 Task: Filter the notifications by "reason:ci-activity".
Action: Mouse moved to (1000, 162)
Screenshot: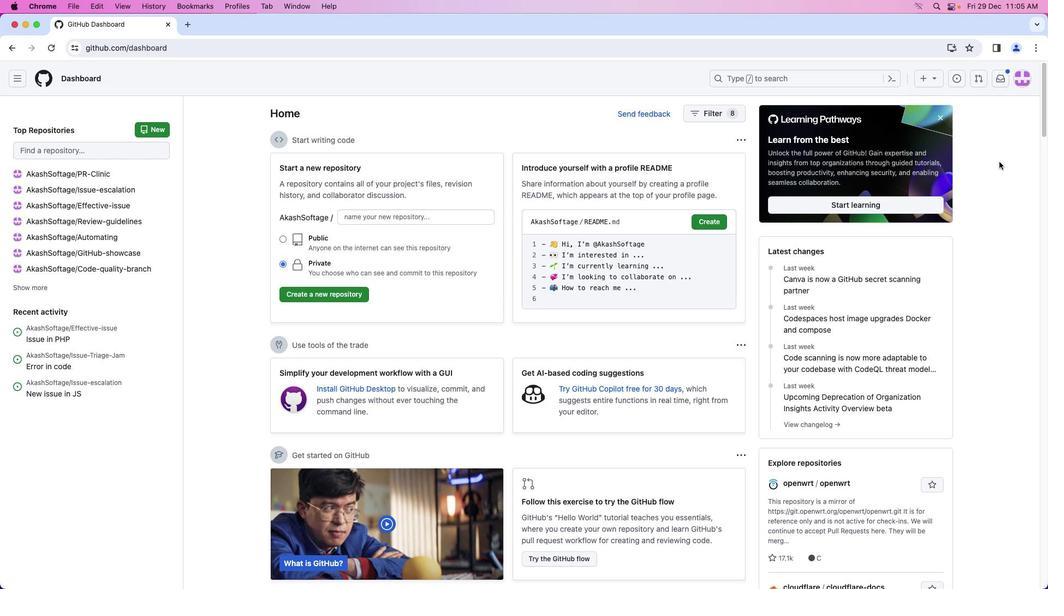 
Action: Mouse pressed left at (1000, 162)
Screenshot: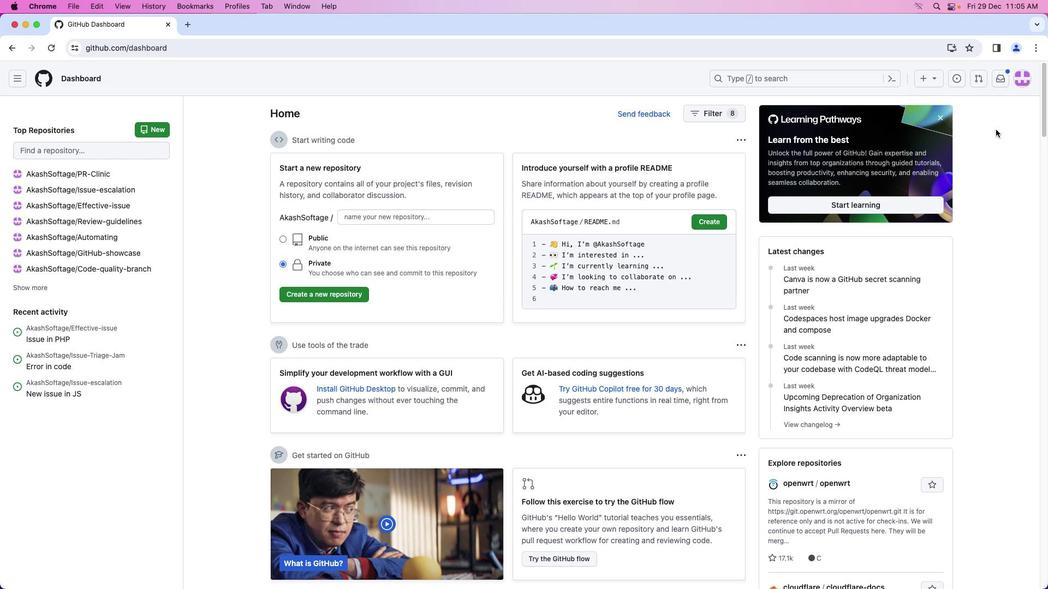 
Action: Mouse moved to (996, 81)
Screenshot: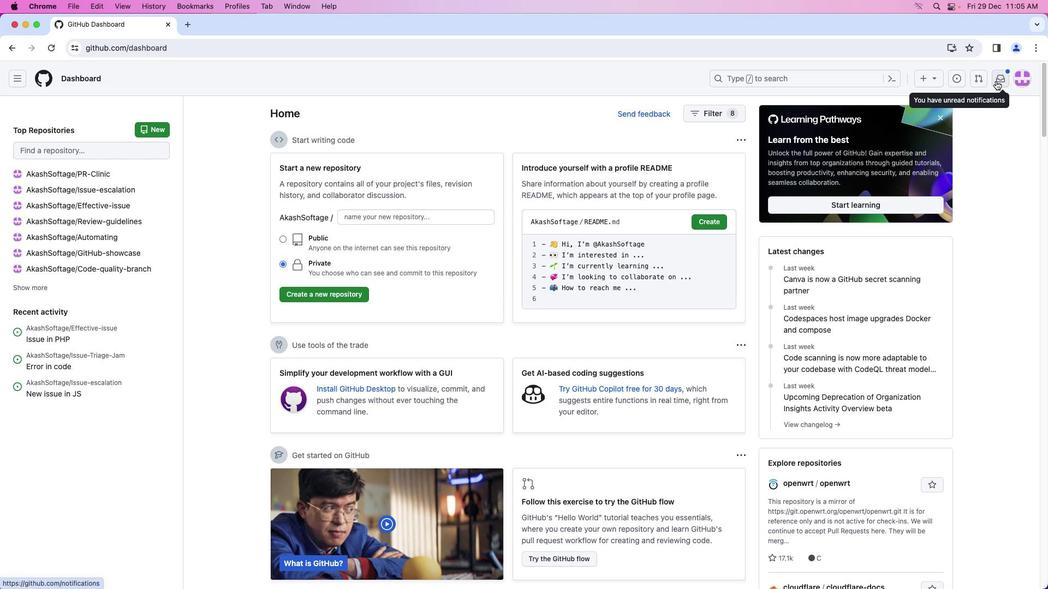 
Action: Mouse pressed left at (996, 81)
Screenshot: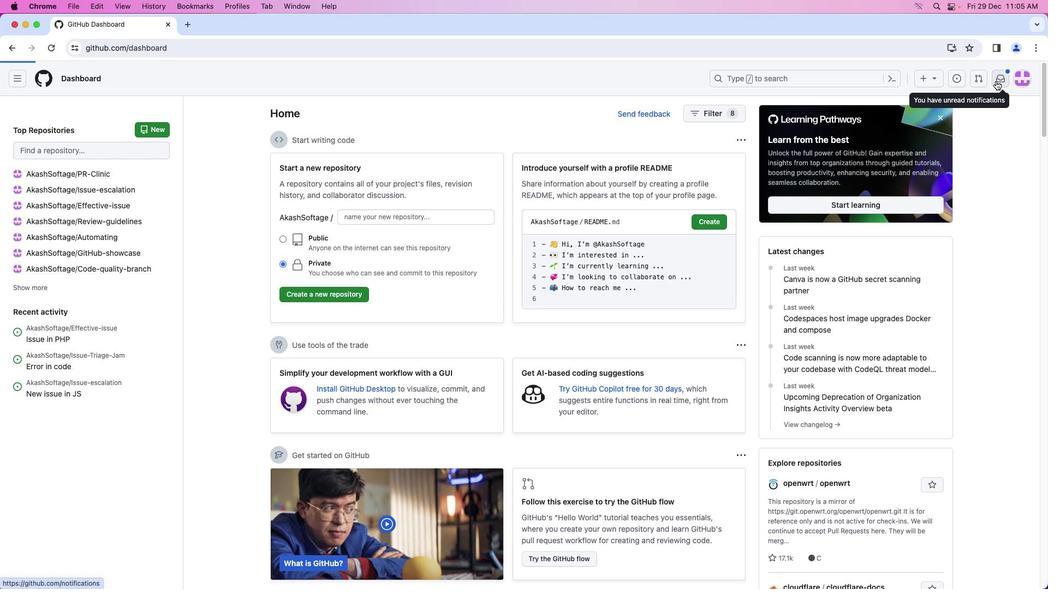
Action: Mouse moved to (333, 114)
Screenshot: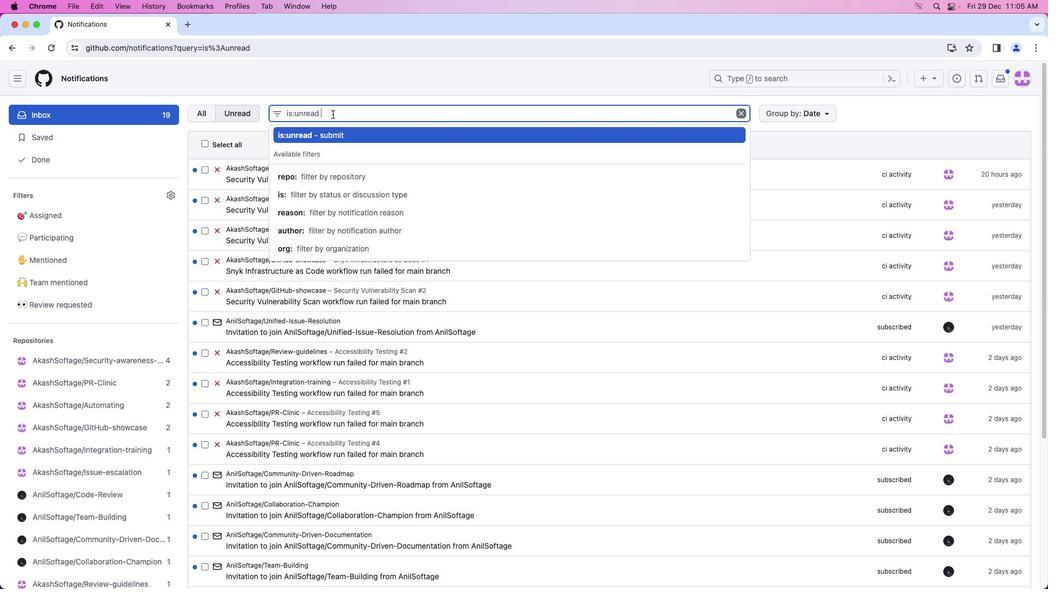 
Action: Mouse pressed left at (333, 114)
Screenshot: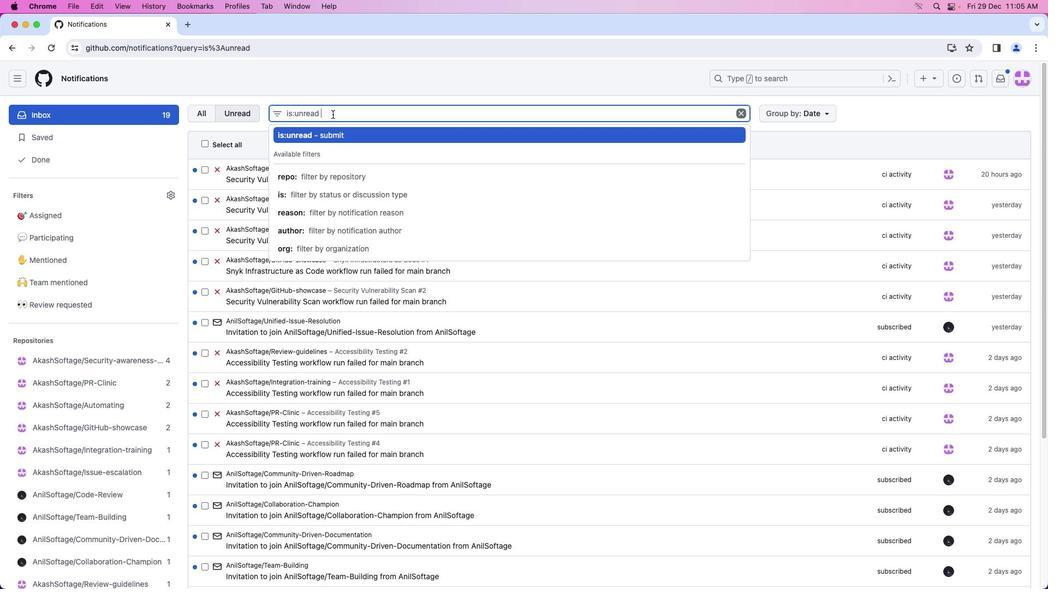 
Action: Mouse moved to (736, 114)
Screenshot: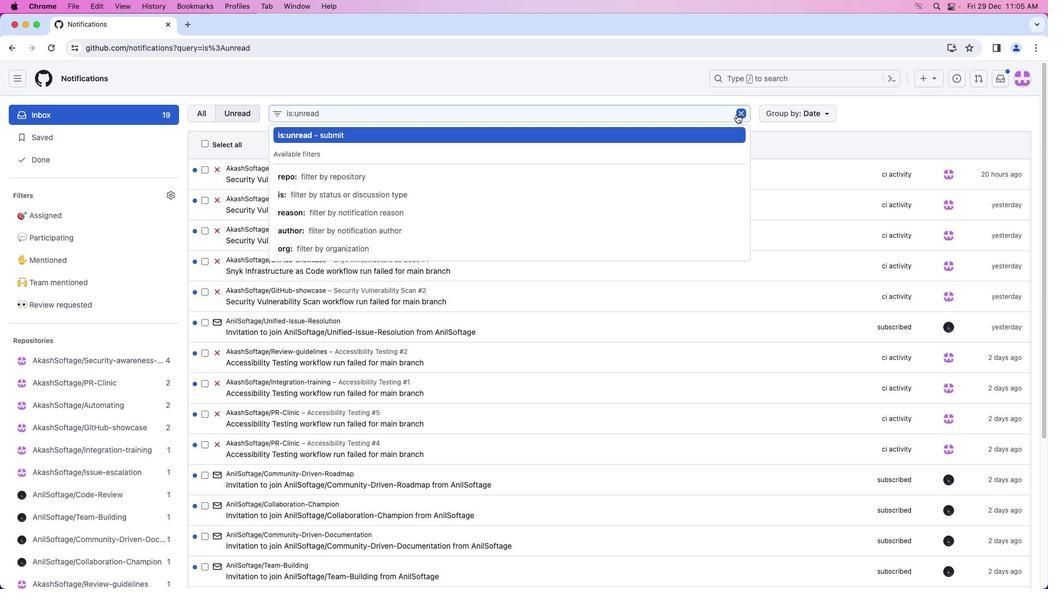 
Action: Mouse pressed left at (736, 114)
Screenshot: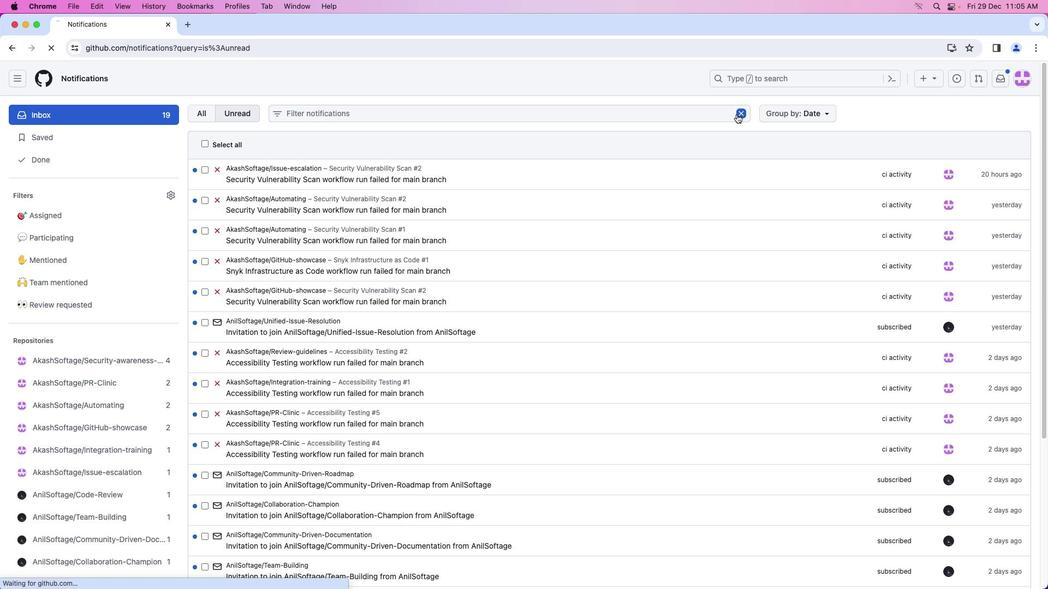 
Action: Mouse moved to (540, 117)
Screenshot: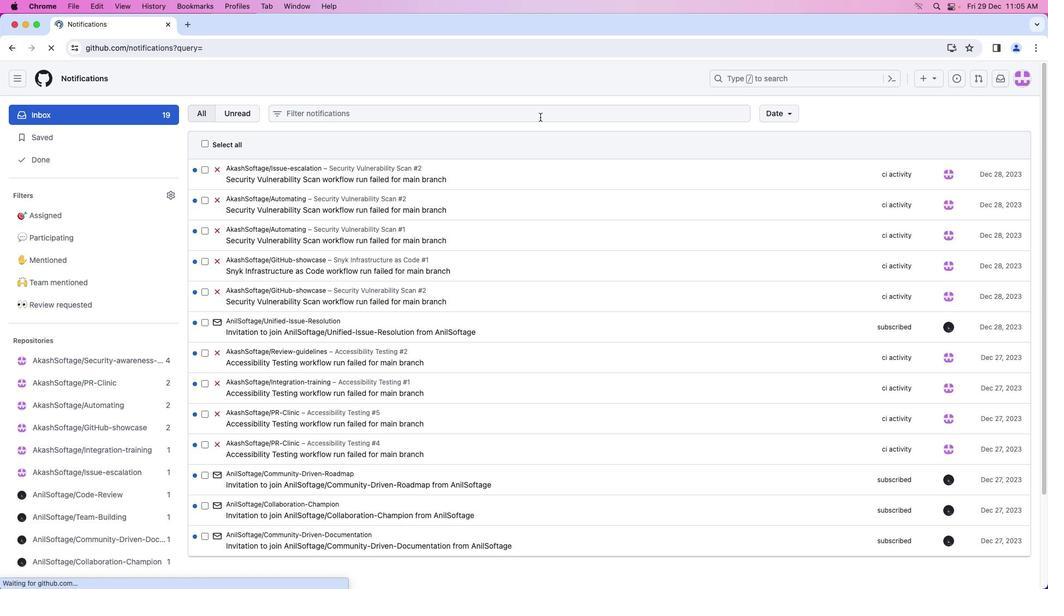 
Action: Mouse pressed left at (540, 117)
Screenshot: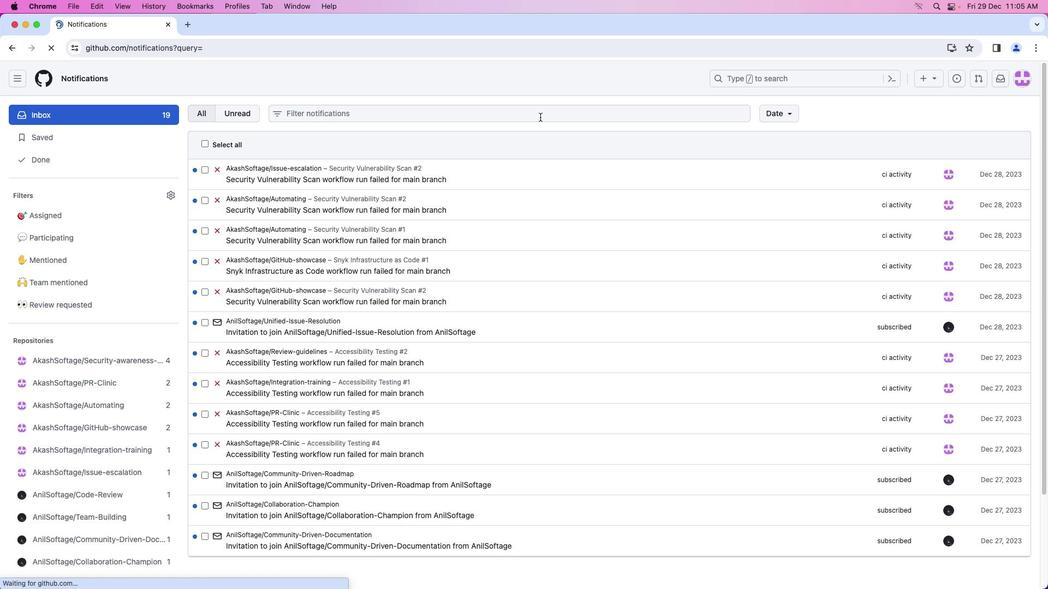 
Action: Mouse moved to (321, 196)
Screenshot: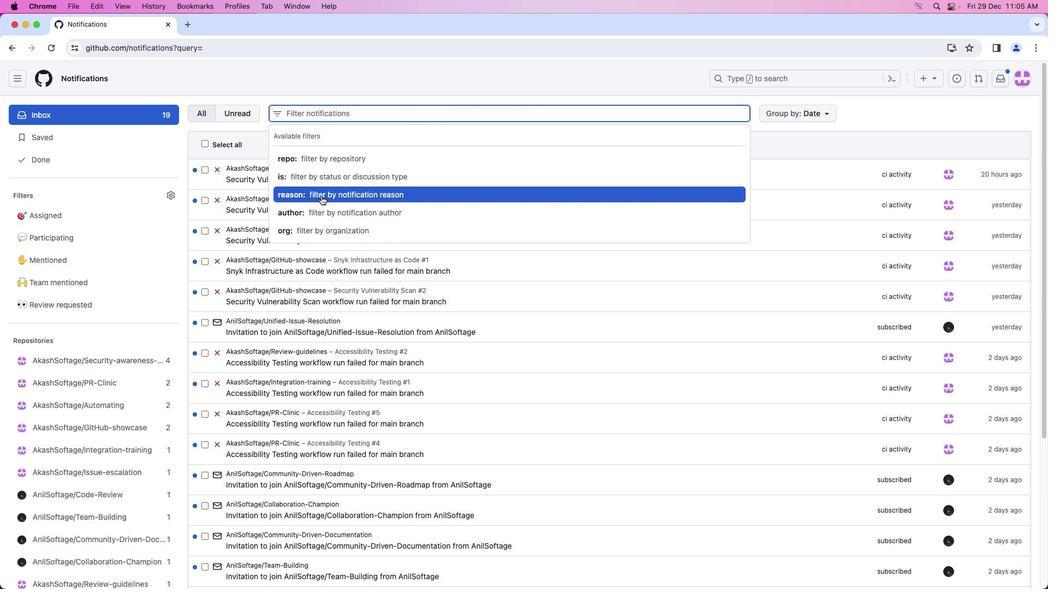 
Action: Mouse pressed left at (321, 196)
Screenshot: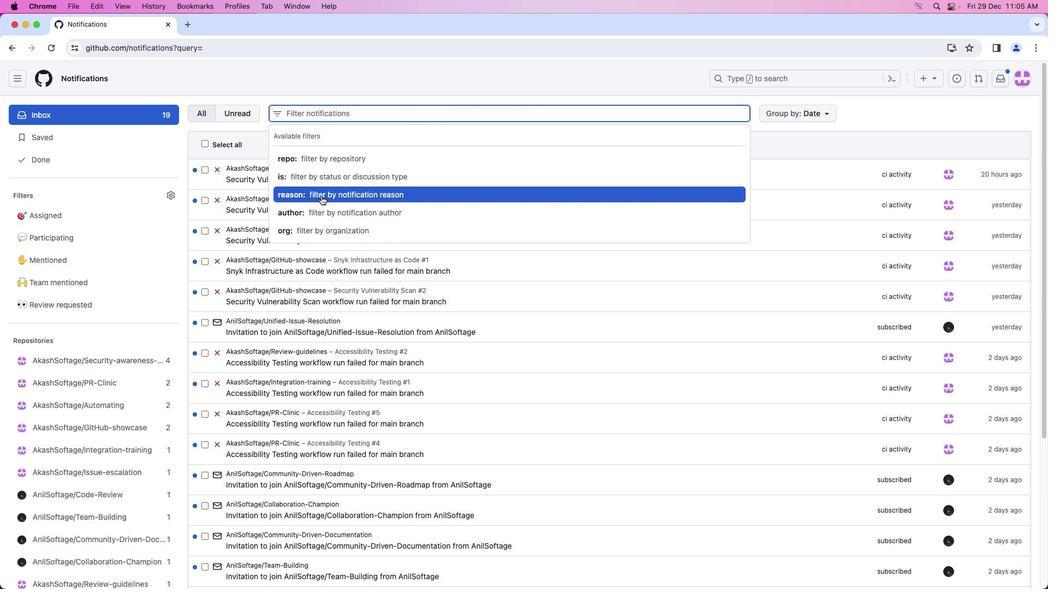 
Action: Mouse moved to (383, 210)
Screenshot: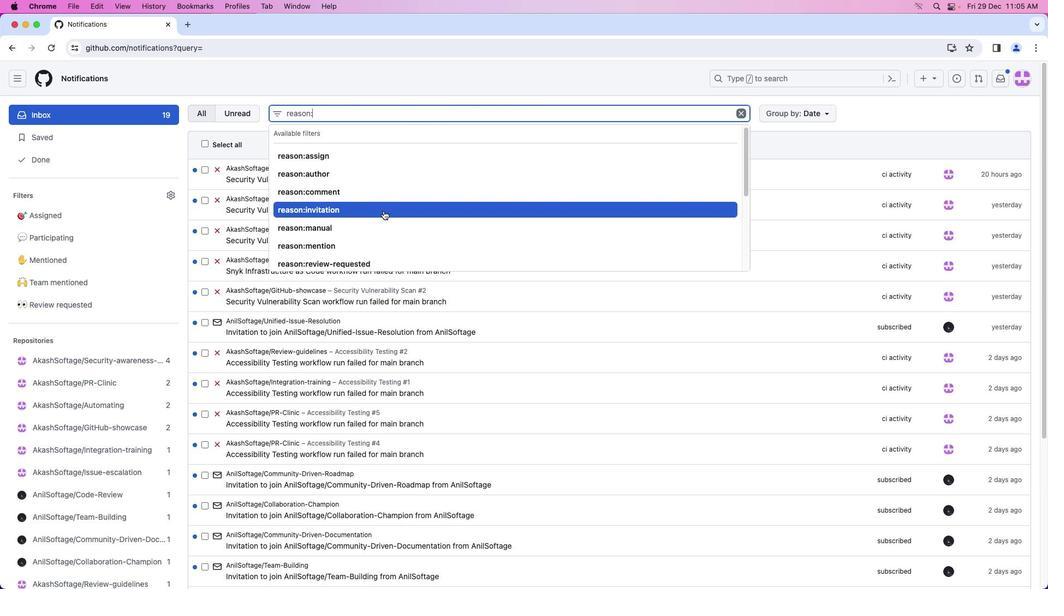 
Action: Mouse scrolled (383, 210) with delta (0, 0)
Screenshot: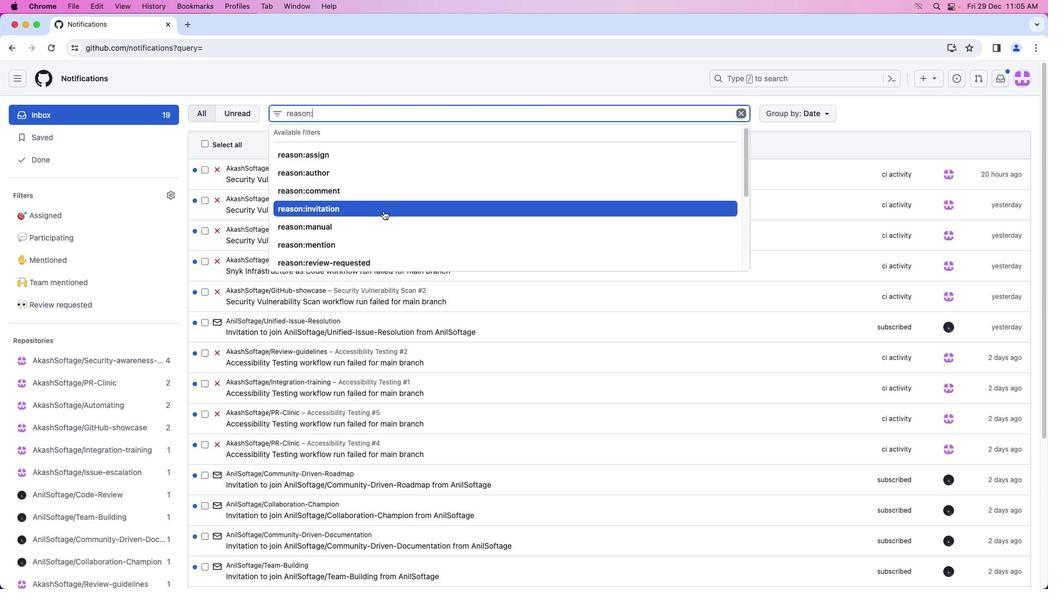 
Action: Mouse scrolled (383, 210) with delta (0, 0)
Screenshot: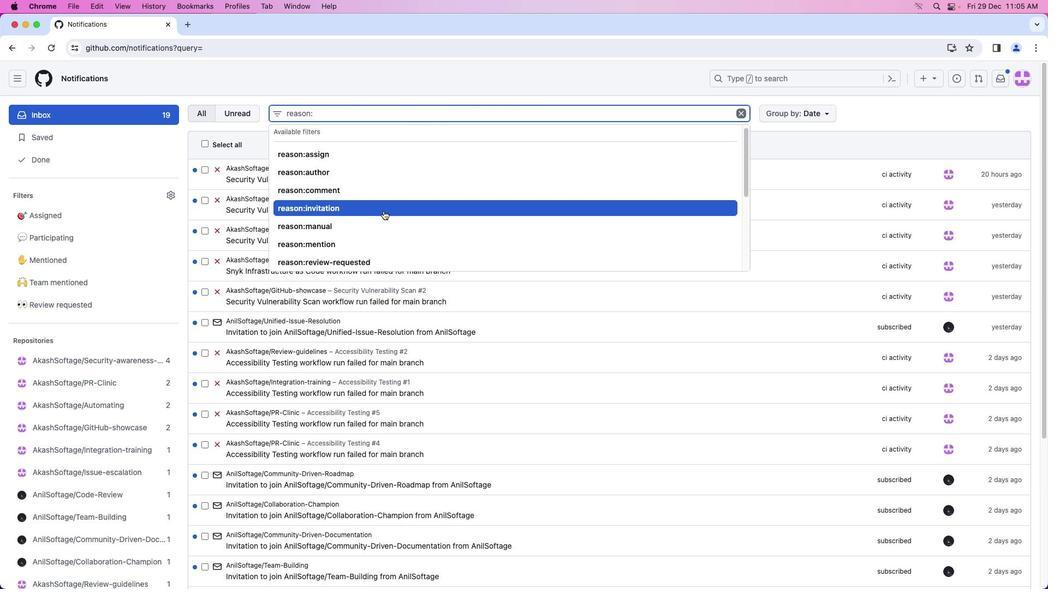 
Action: Mouse moved to (383, 210)
Screenshot: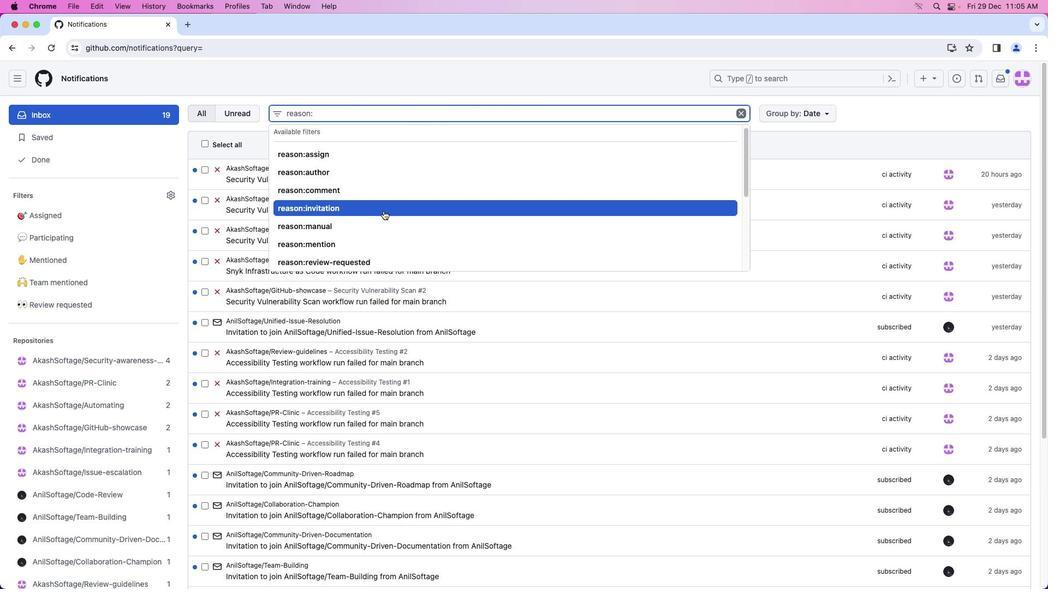
Action: Mouse scrolled (383, 210) with delta (0, 0)
Screenshot: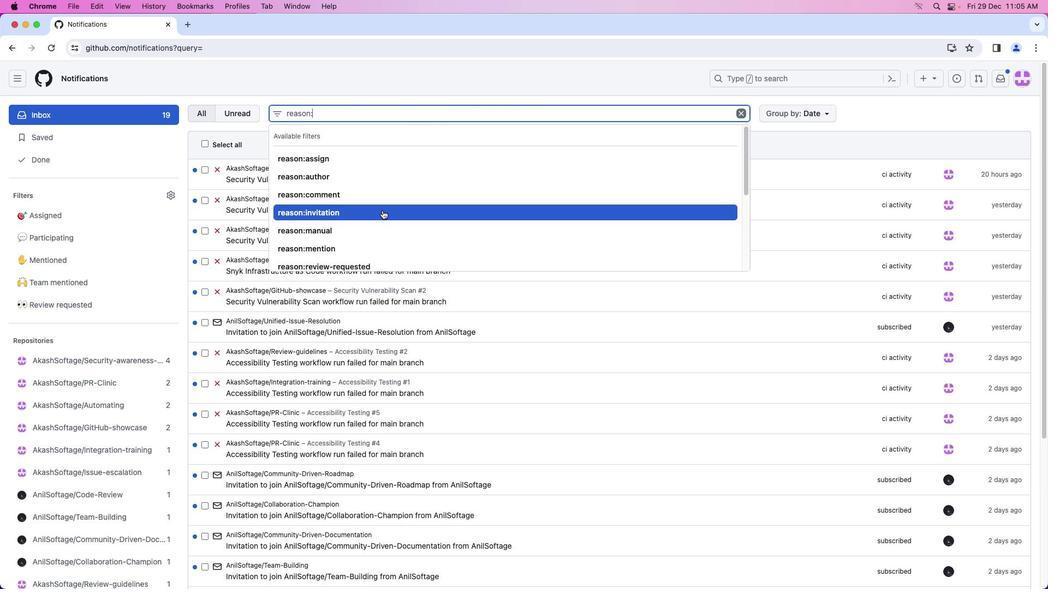 
Action: Mouse scrolled (383, 210) with delta (0, 0)
Screenshot: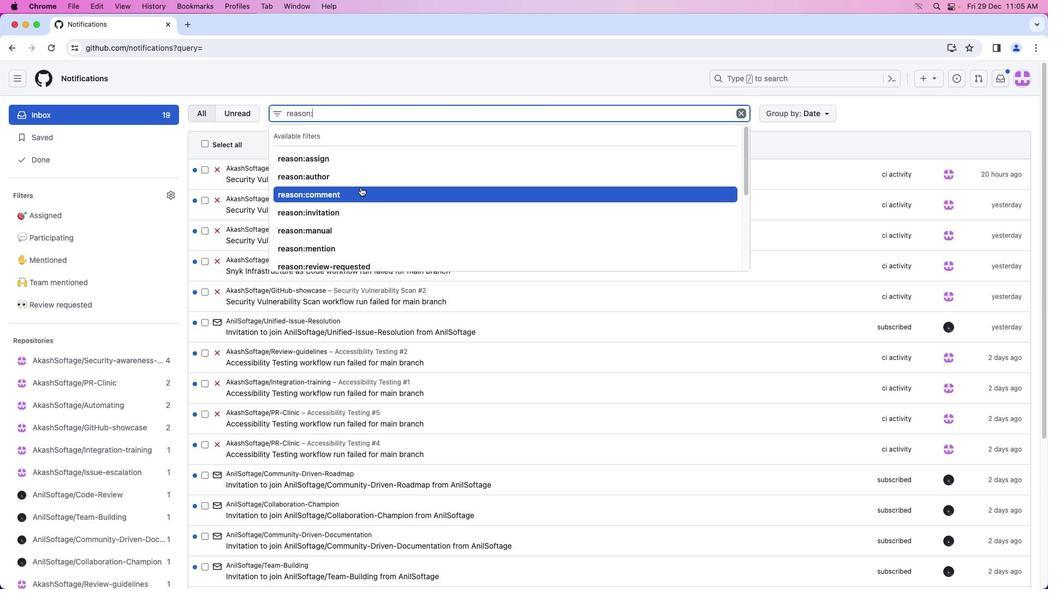 
Action: Mouse moved to (357, 229)
Screenshot: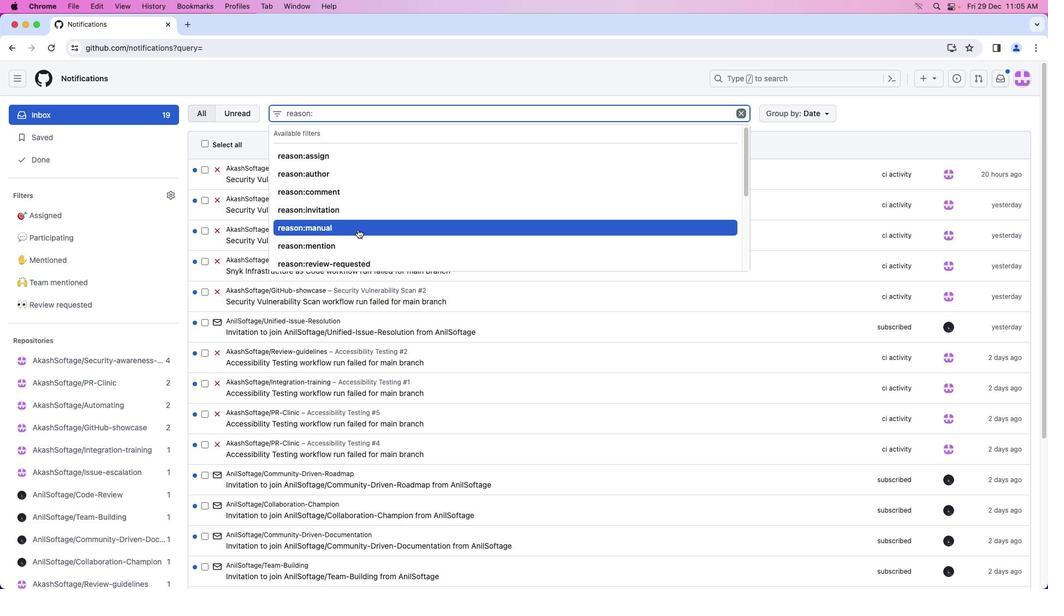 
Action: Mouse scrolled (357, 229) with delta (0, 0)
Screenshot: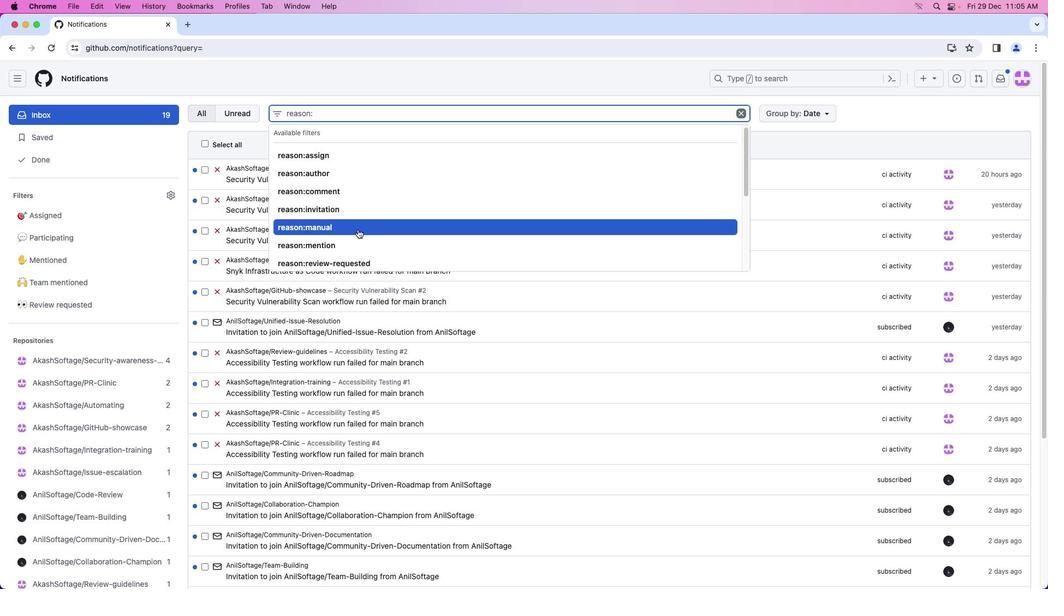 
Action: Mouse moved to (358, 229)
Screenshot: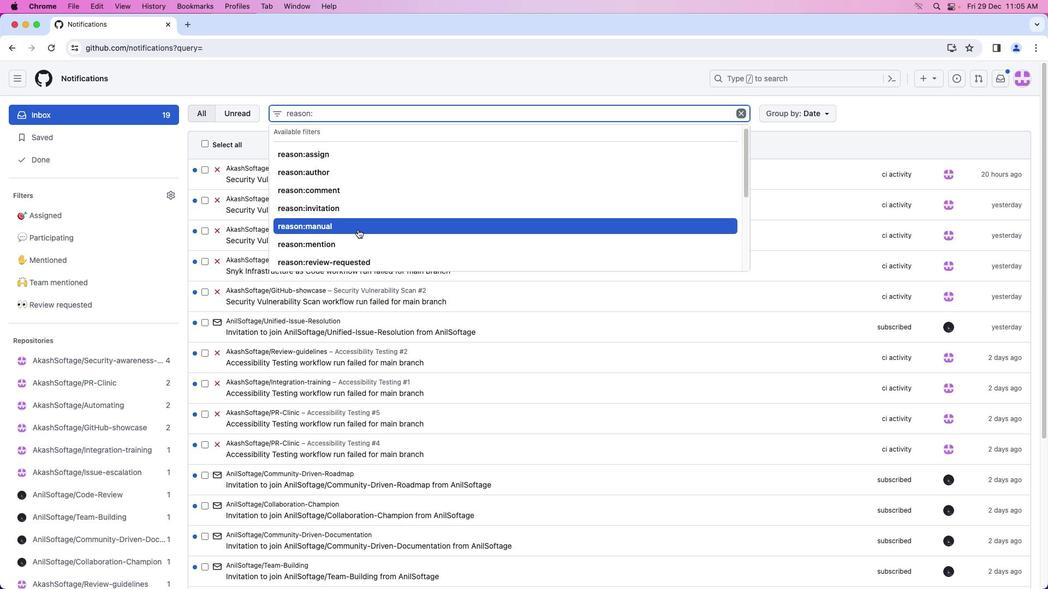 
Action: Mouse scrolled (358, 229) with delta (0, 0)
Screenshot: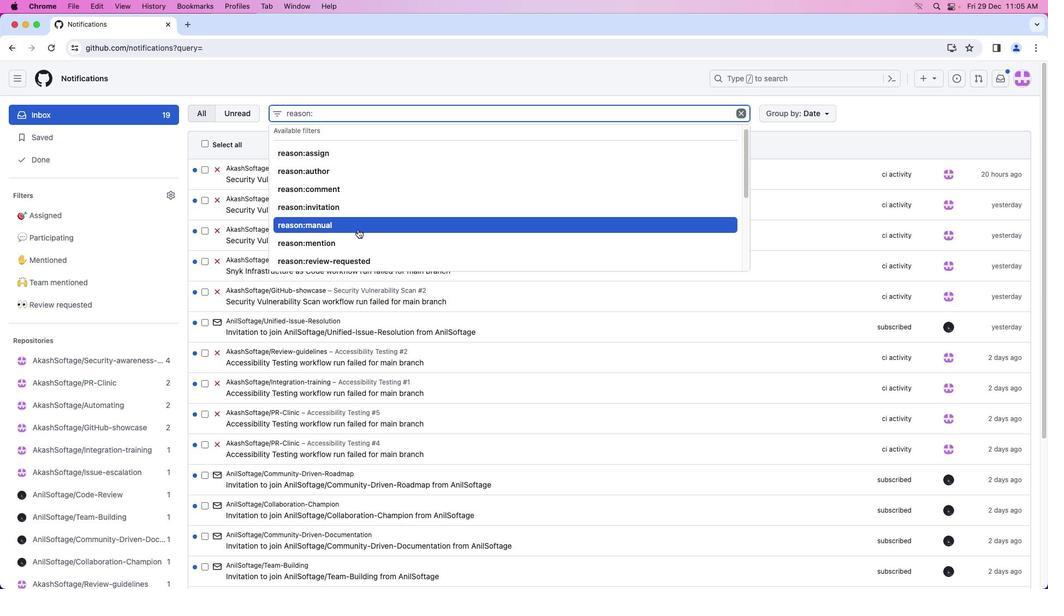 
Action: Mouse scrolled (358, 229) with delta (0, 0)
Screenshot: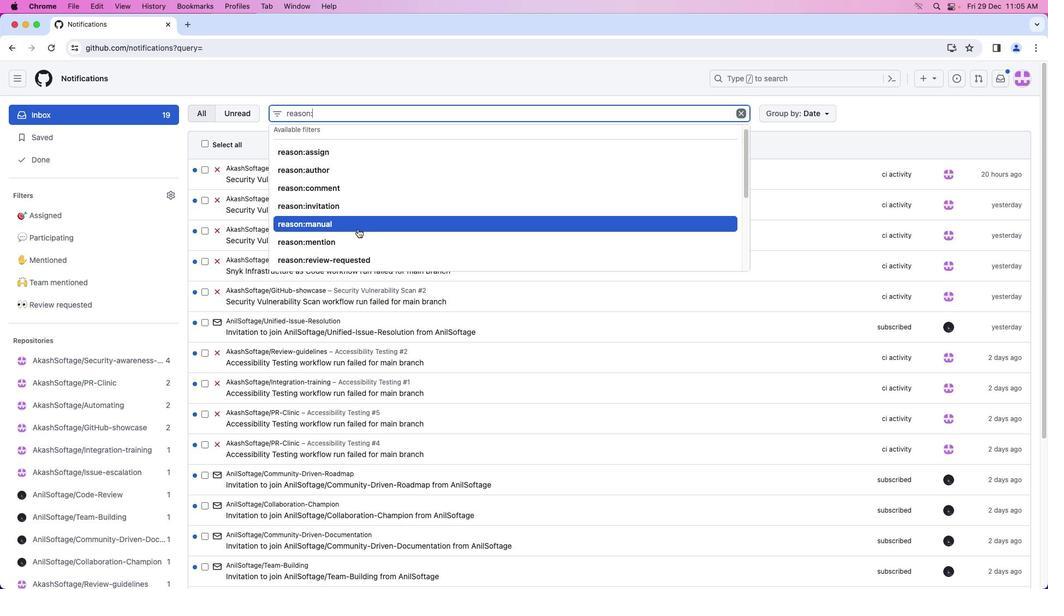 
Action: Mouse moved to (358, 228)
Screenshot: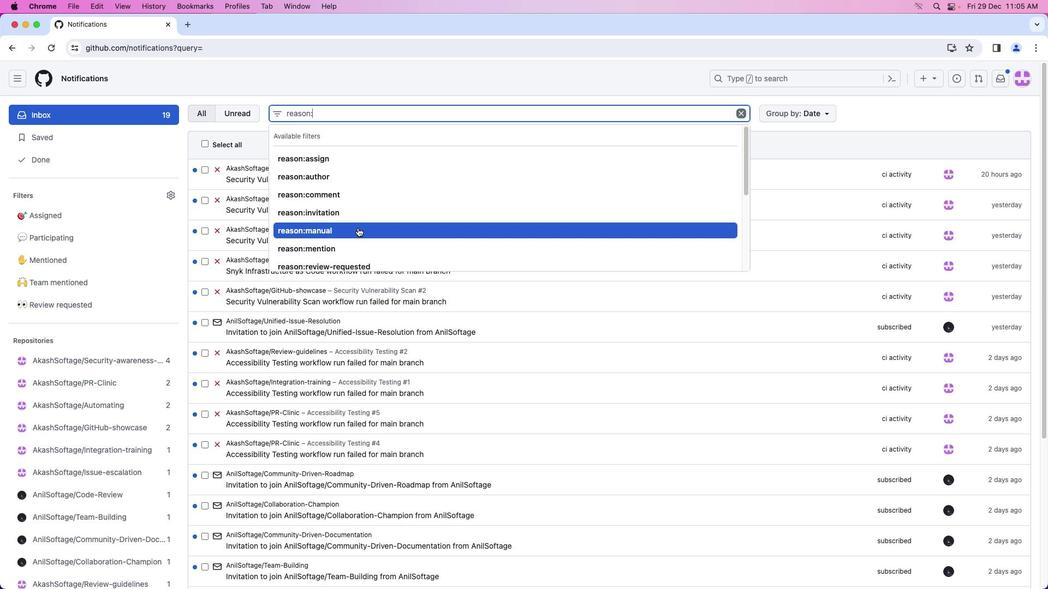 
Action: Mouse scrolled (358, 228) with delta (0, 0)
Screenshot: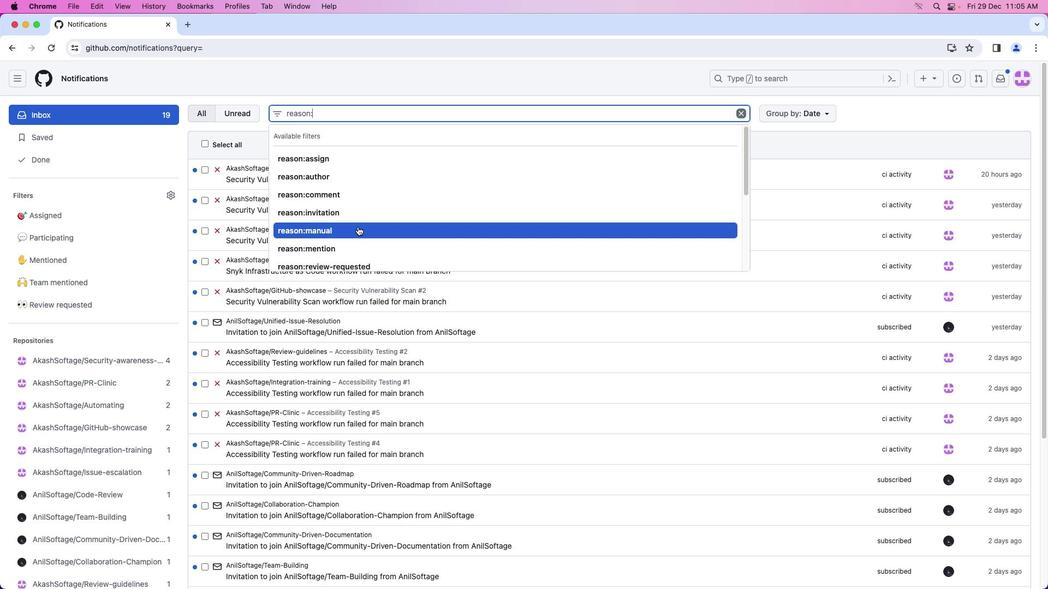 
Action: Mouse scrolled (358, 228) with delta (0, 0)
Screenshot: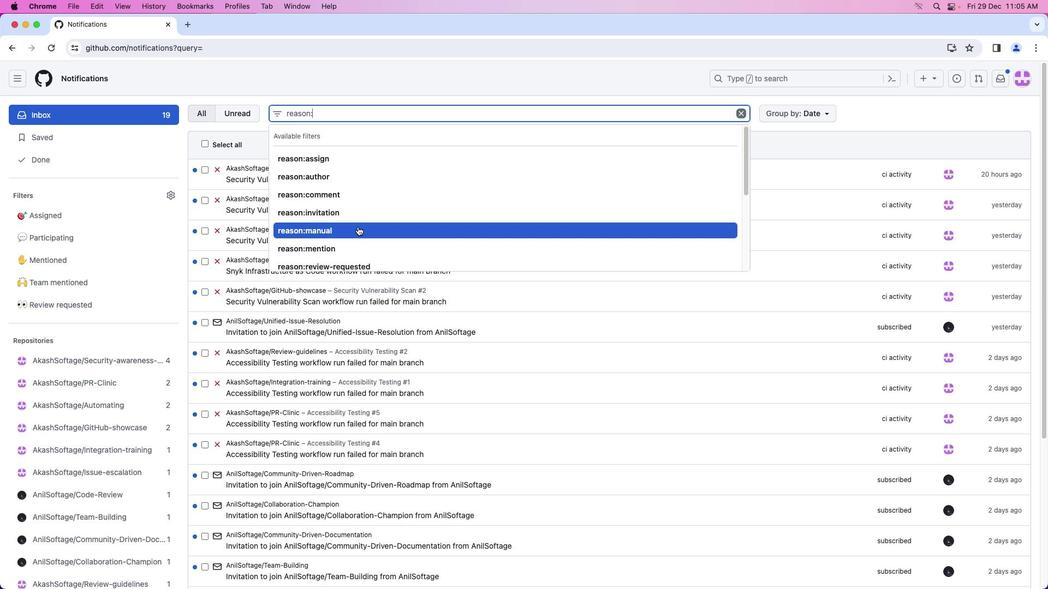 
Action: Mouse scrolled (358, 228) with delta (0, 1)
Screenshot: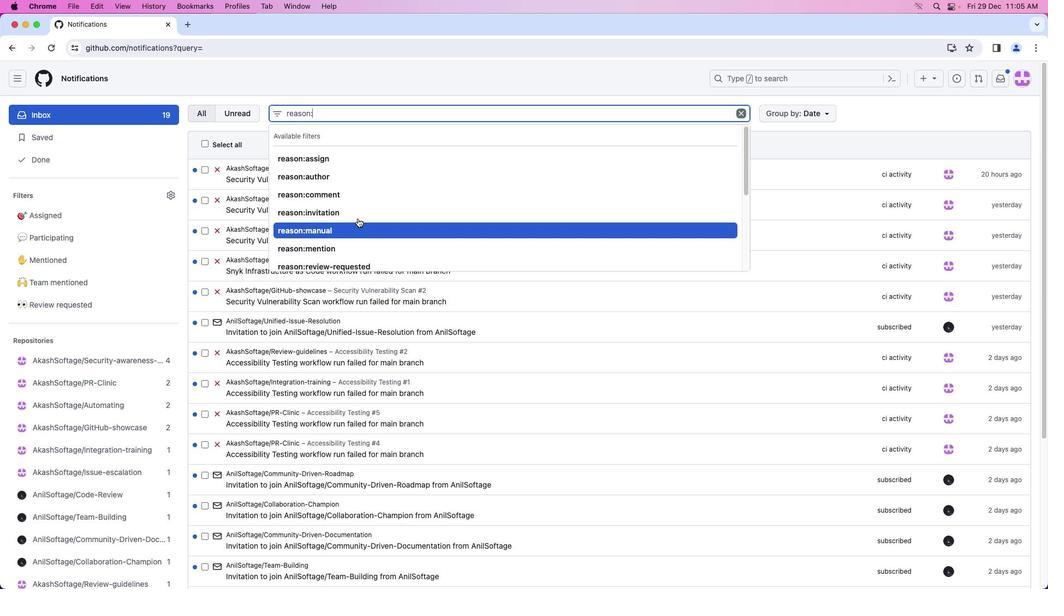 
Action: Mouse scrolled (358, 228) with delta (0, 2)
Screenshot: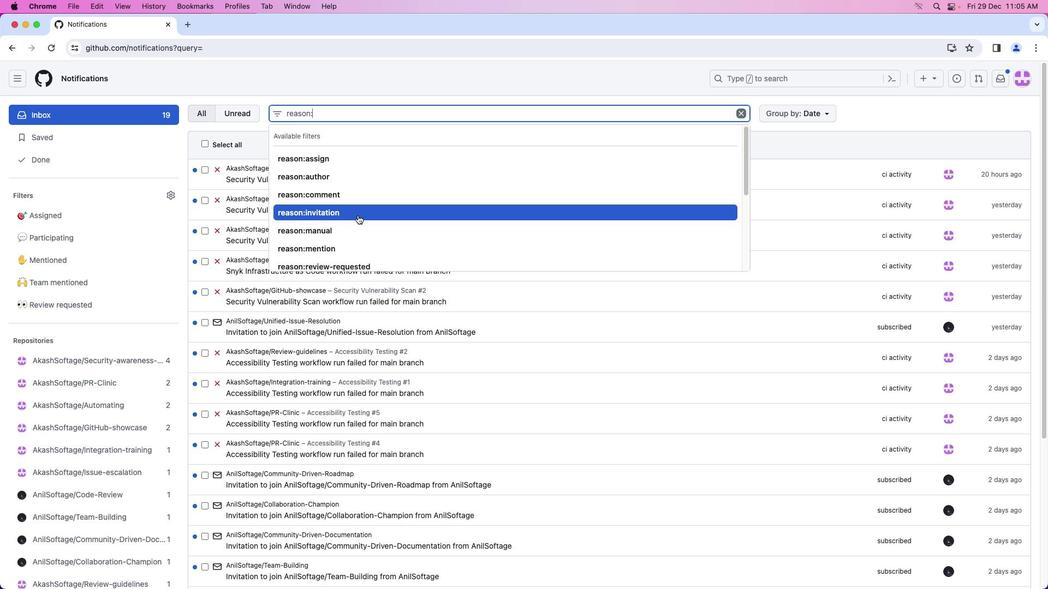 
Action: Mouse moved to (361, 211)
Screenshot: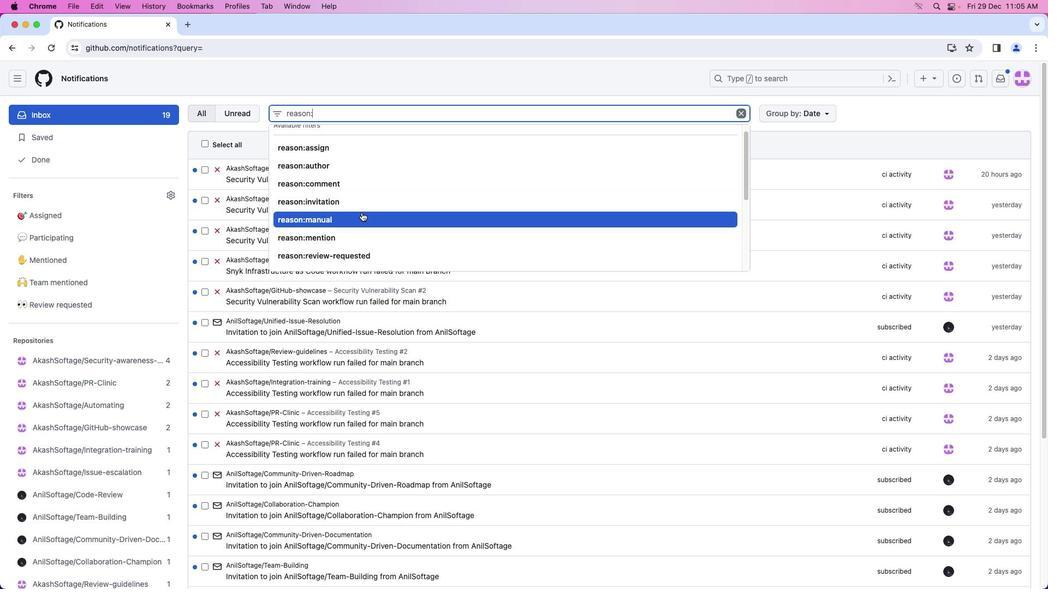 
Action: Mouse scrolled (361, 211) with delta (0, 0)
Screenshot: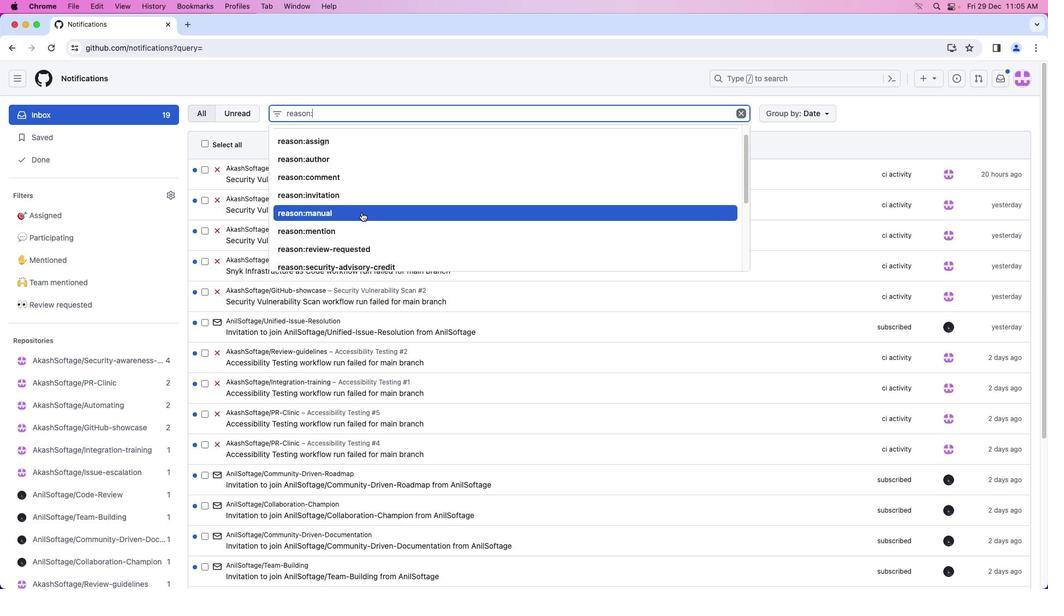 
Action: Mouse moved to (361, 211)
Screenshot: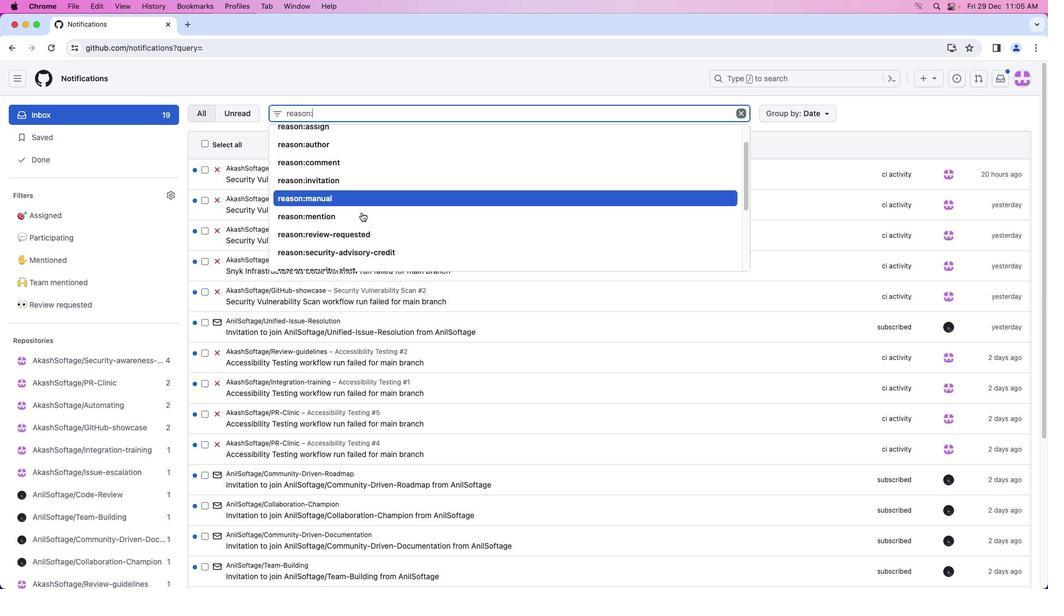 
Action: Mouse scrolled (361, 211) with delta (0, 0)
Screenshot: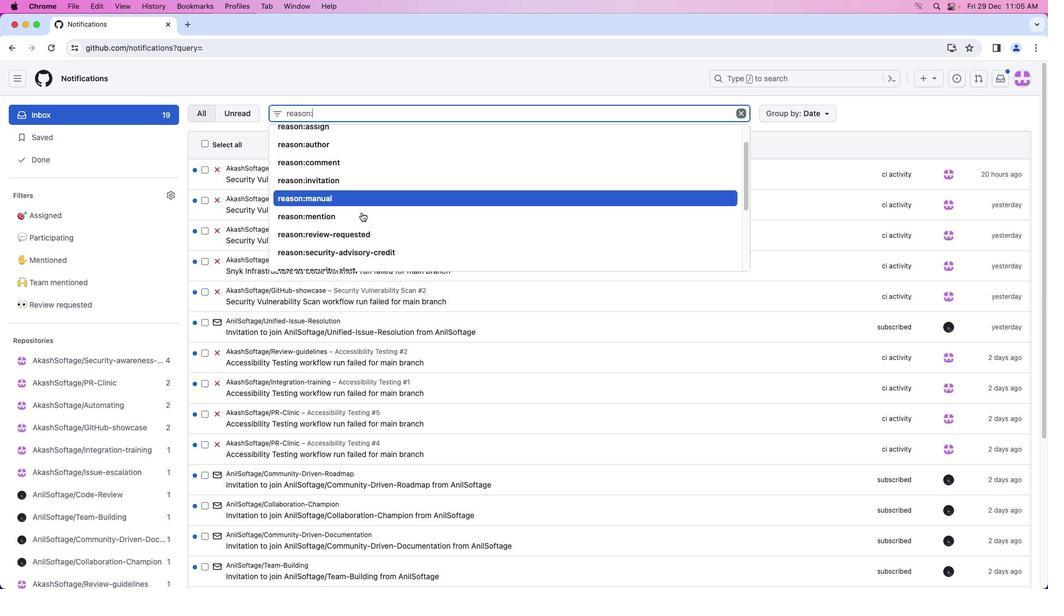 
Action: Mouse moved to (361, 212)
Screenshot: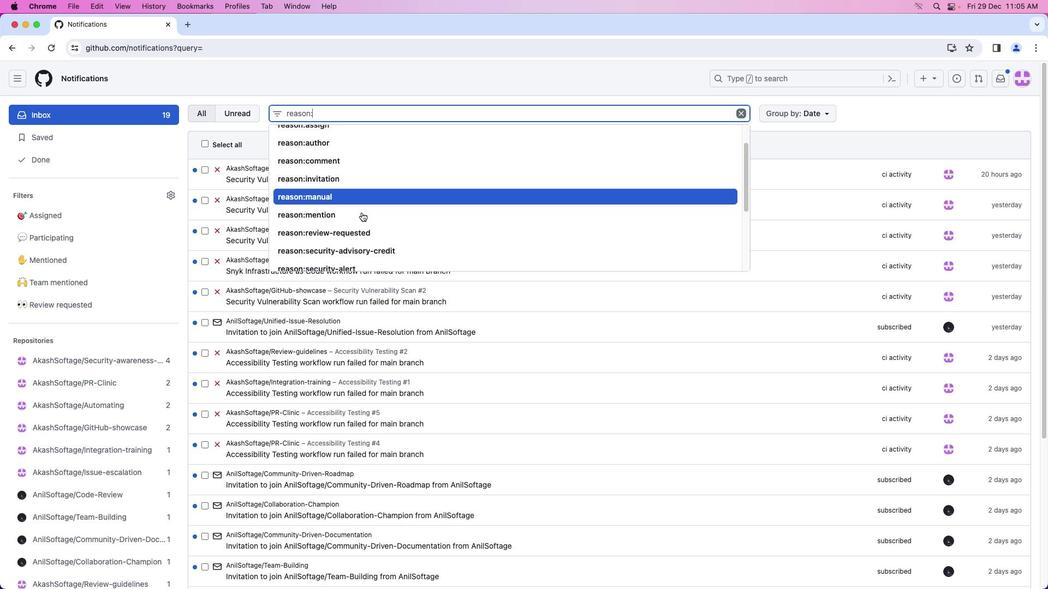
Action: Mouse scrolled (361, 212) with delta (0, 0)
Screenshot: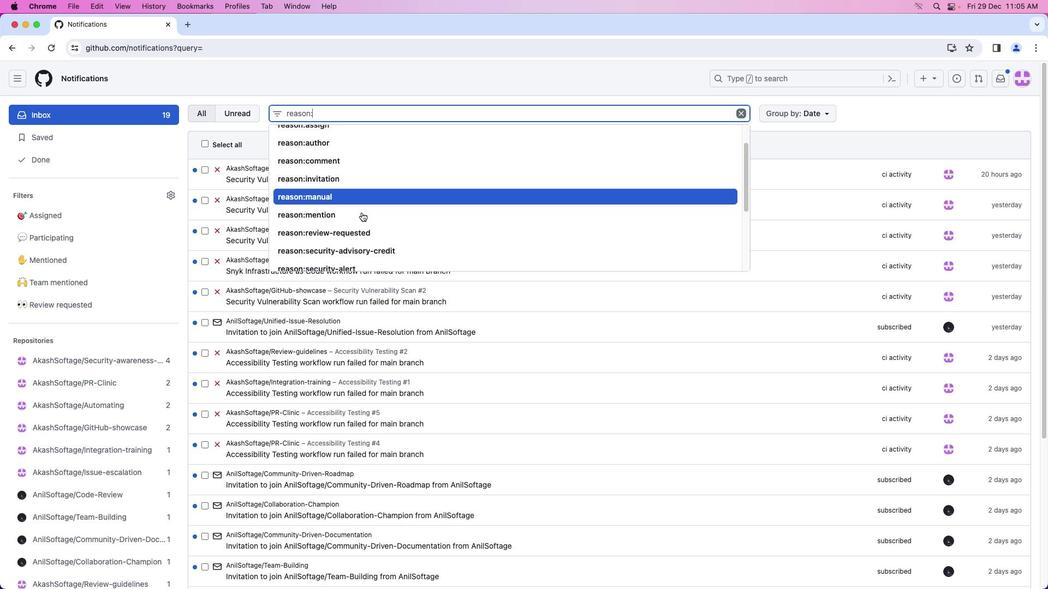 
Action: Mouse moved to (365, 206)
Screenshot: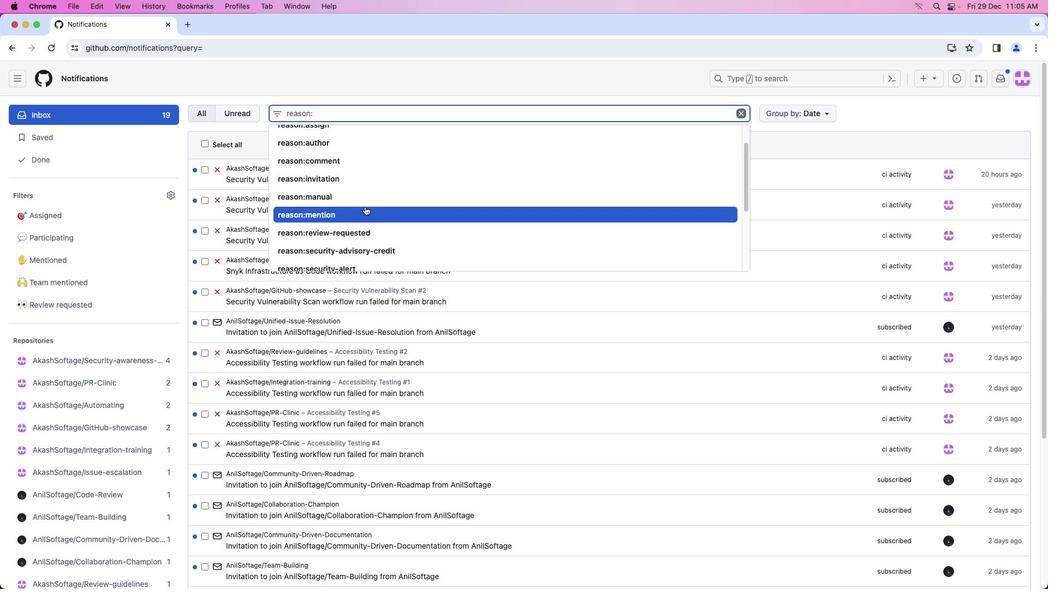 
Action: Mouse scrolled (365, 206) with delta (0, 0)
Screenshot: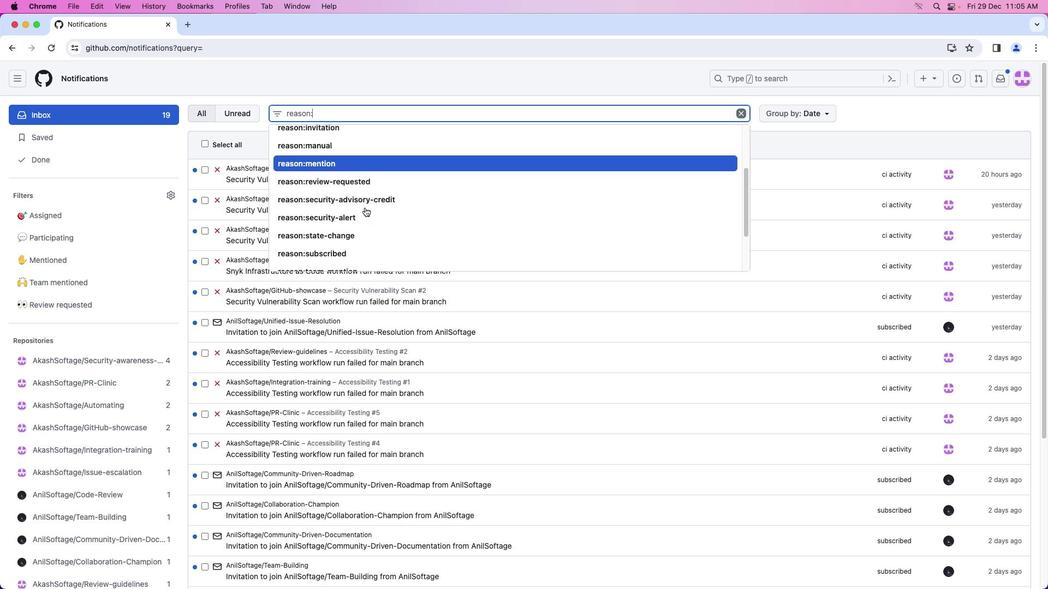 
Action: Mouse moved to (365, 207)
Screenshot: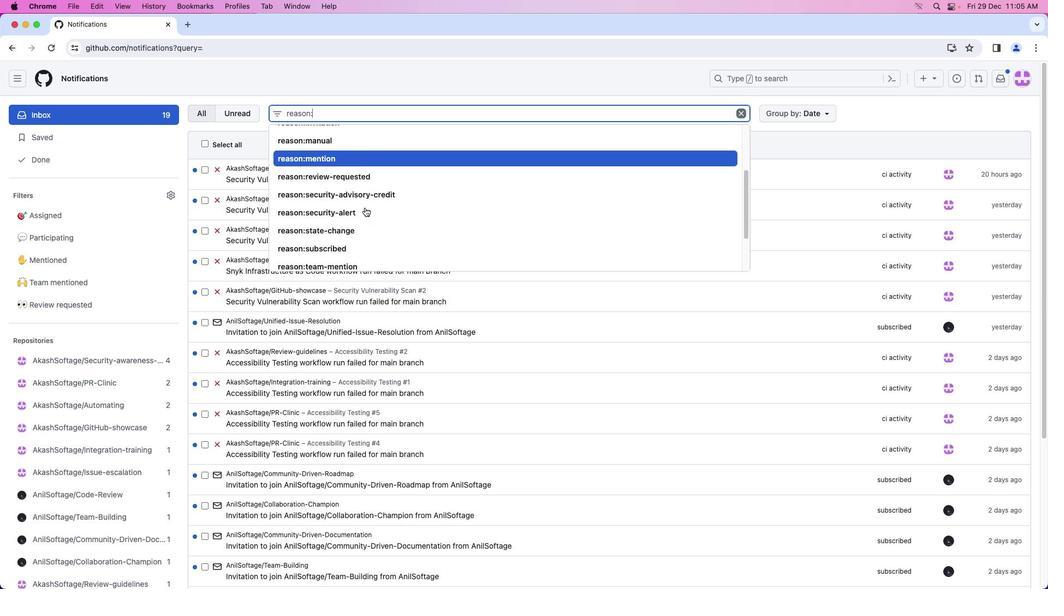 
Action: Mouse scrolled (365, 207) with delta (0, 0)
Screenshot: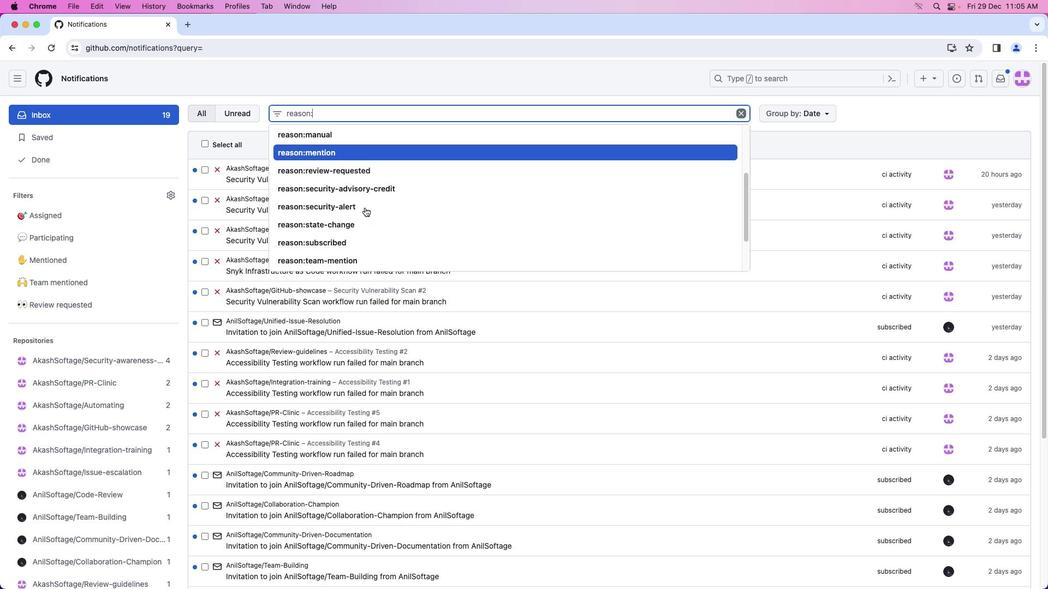
Action: Mouse moved to (365, 208)
Screenshot: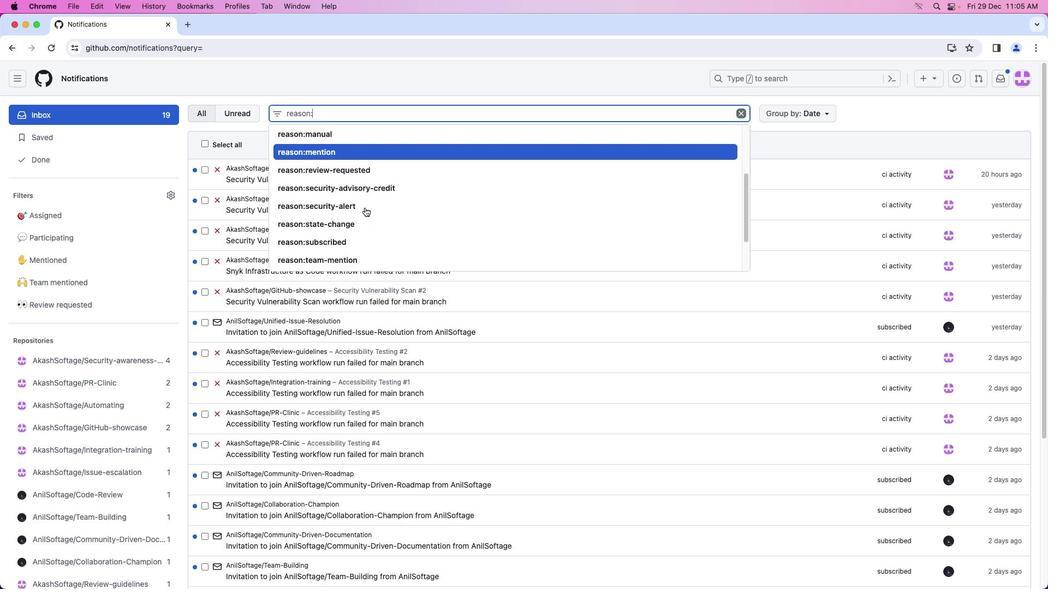 
Action: Mouse scrolled (365, 208) with delta (0, -1)
Screenshot: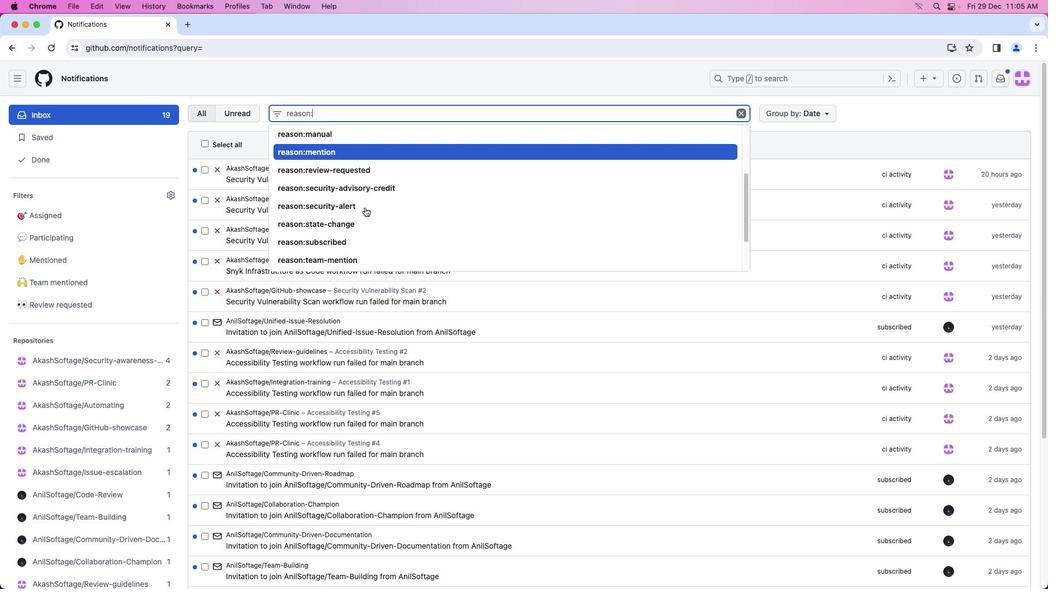 
Action: Mouse moved to (365, 210)
Screenshot: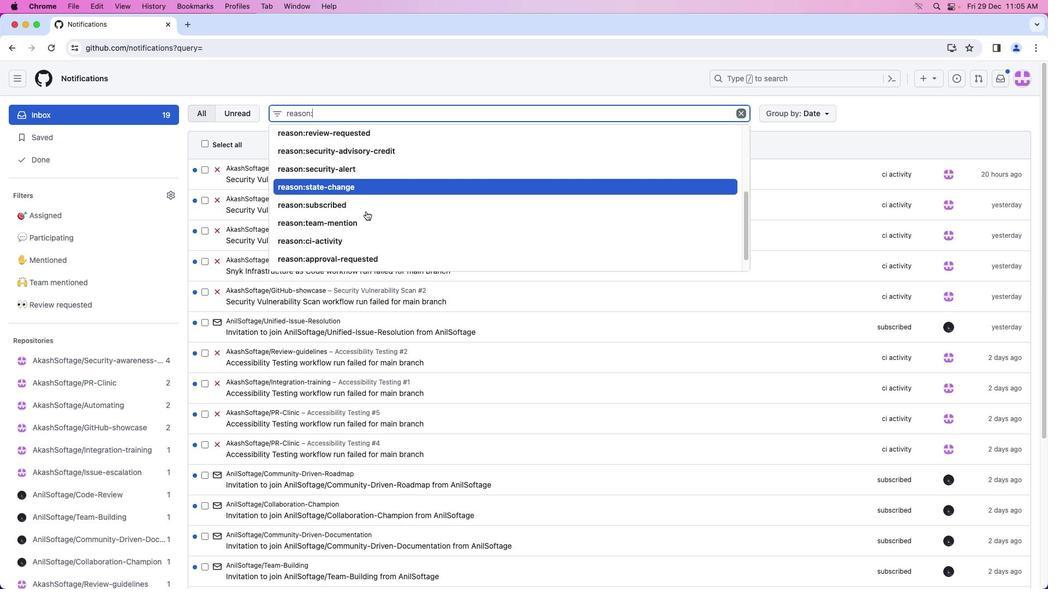 
Action: Mouse scrolled (365, 210) with delta (0, 0)
Screenshot: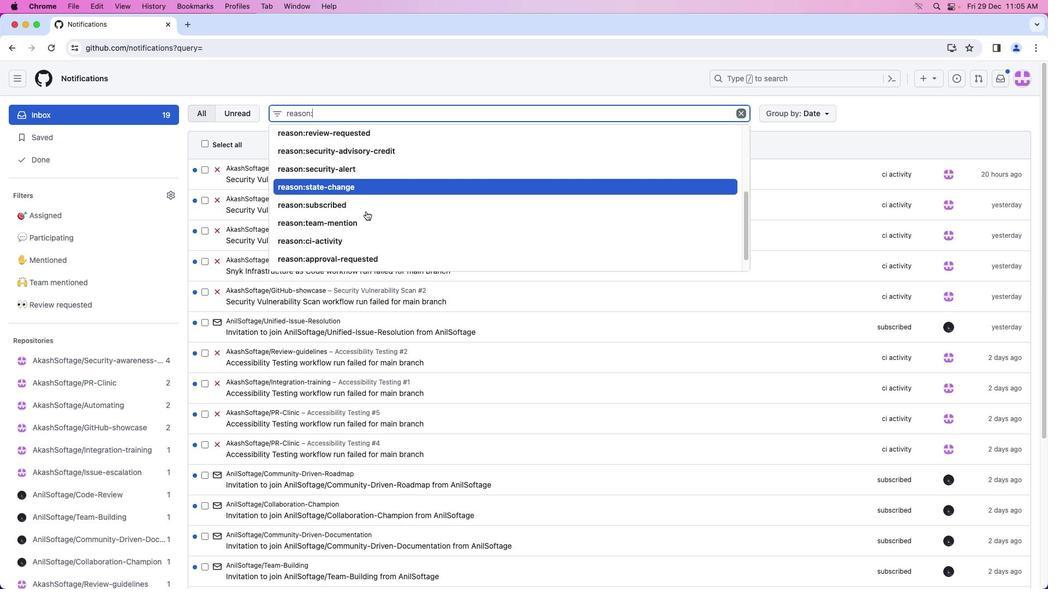 
Action: Mouse moved to (365, 211)
Screenshot: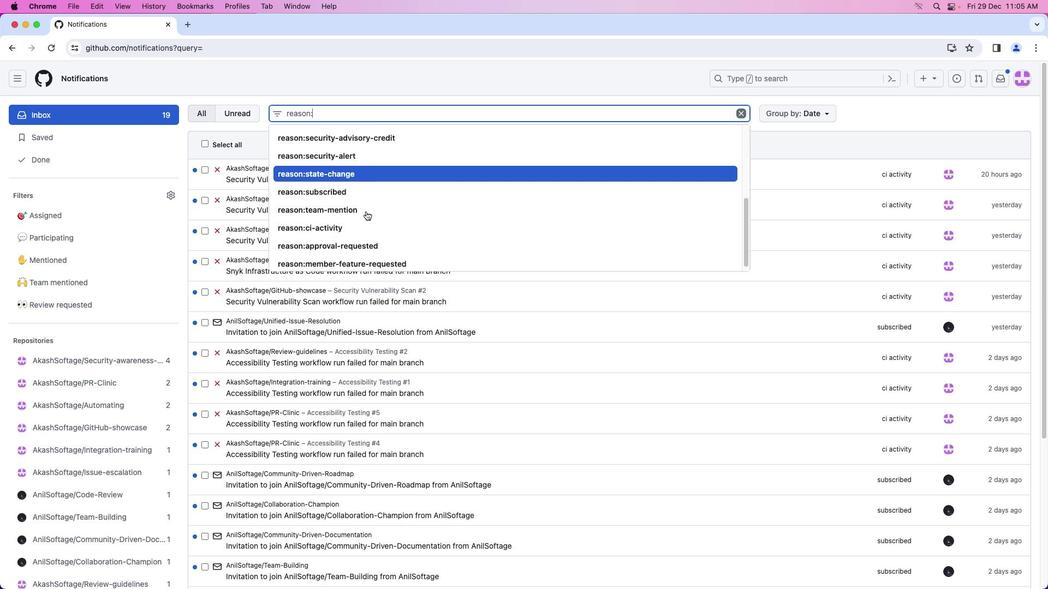 
Action: Mouse scrolled (365, 211) with delta (0, 0)
Screenshot: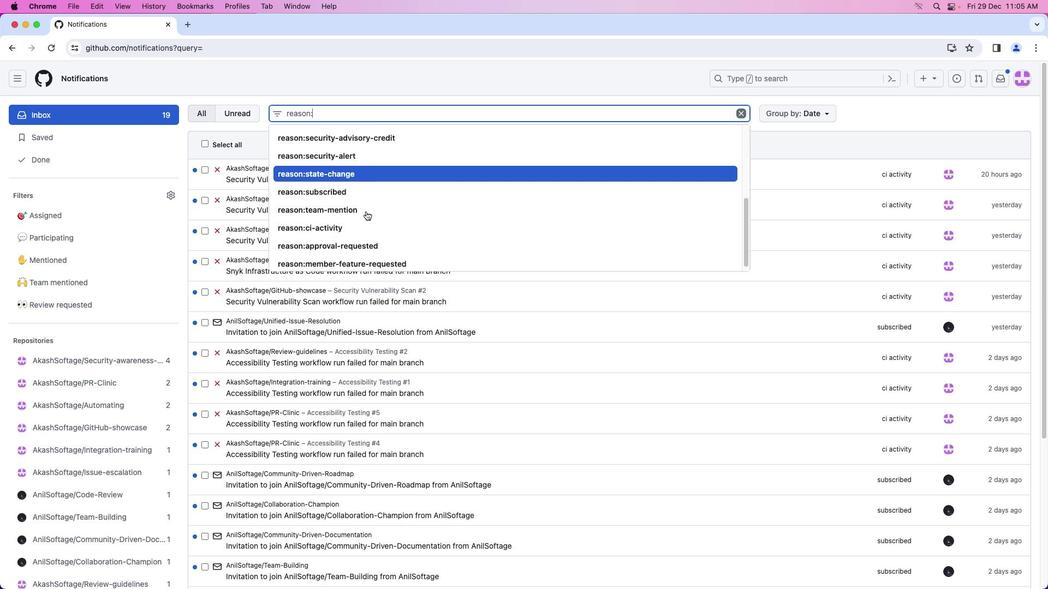 
Action: Mouse moved to (365, 211)
Screenshot: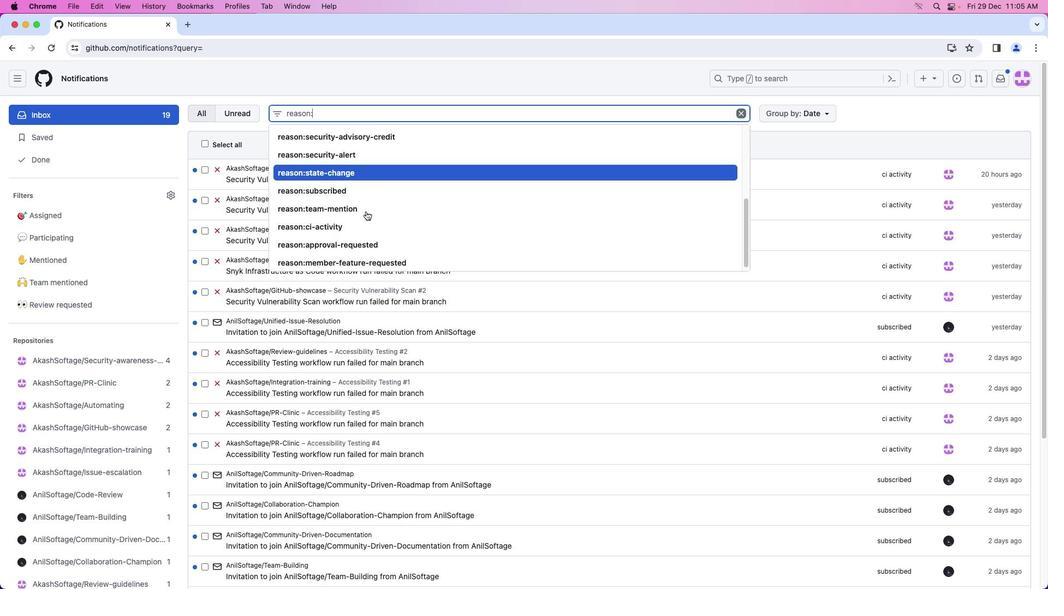 
Action: Mouse scrolled (365, 211) with delta (0, 0)
Screenshot: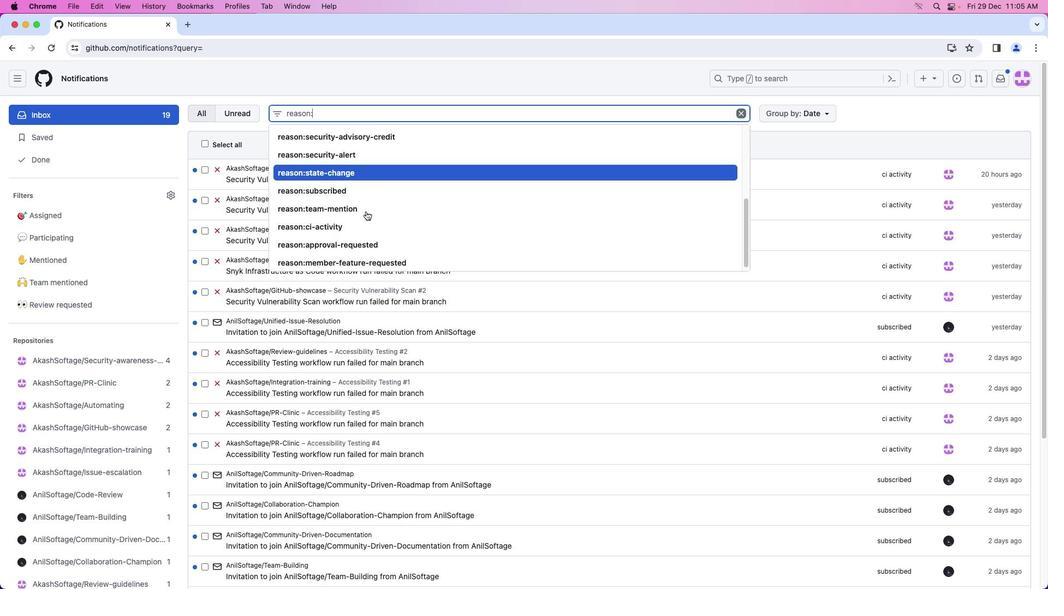 
Action: Mouse moved to (356, 226)
Screenshot: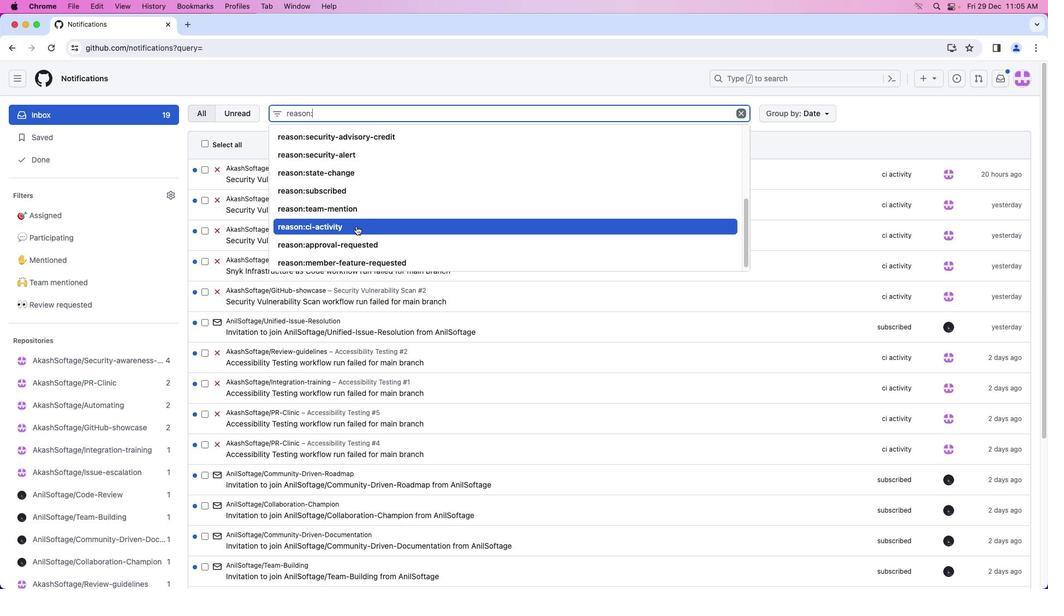 
Action: Mouse pressed left at (356, 226)
Screenshot: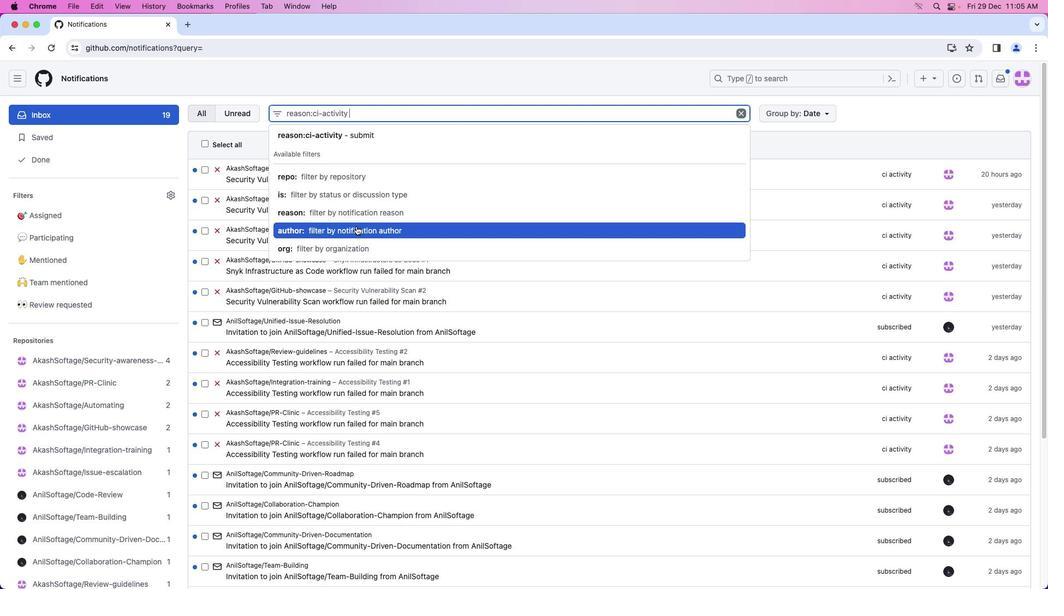 
Action: Mouse moved to (356, 226)
Screenshot: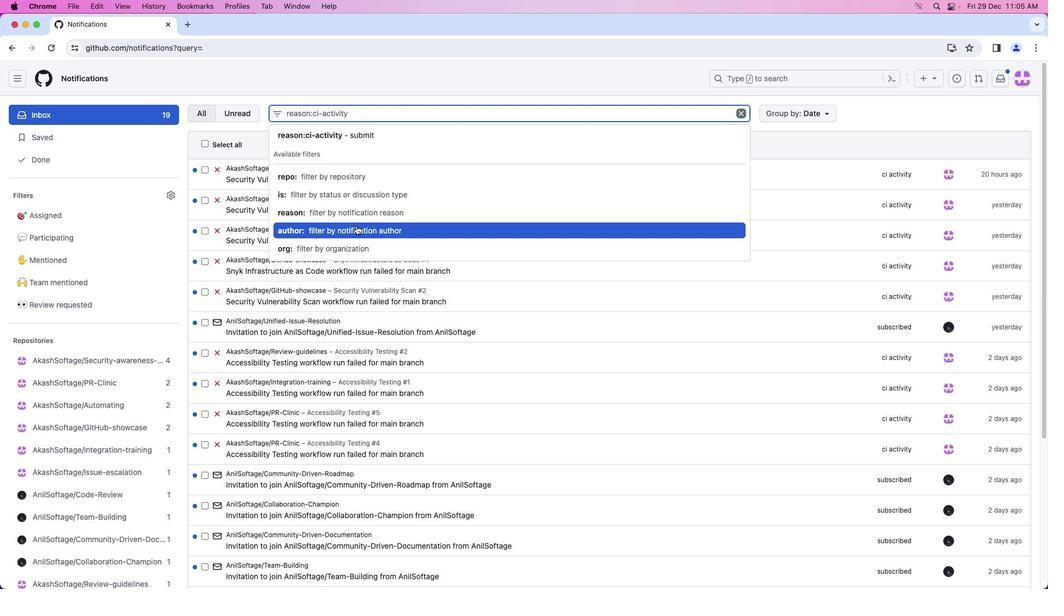 
